 Task: Toggle the experimental feature "Sync CSS changes in the Styles Pane".
Action: Mouse moved to (1114, 34)
Screenshot: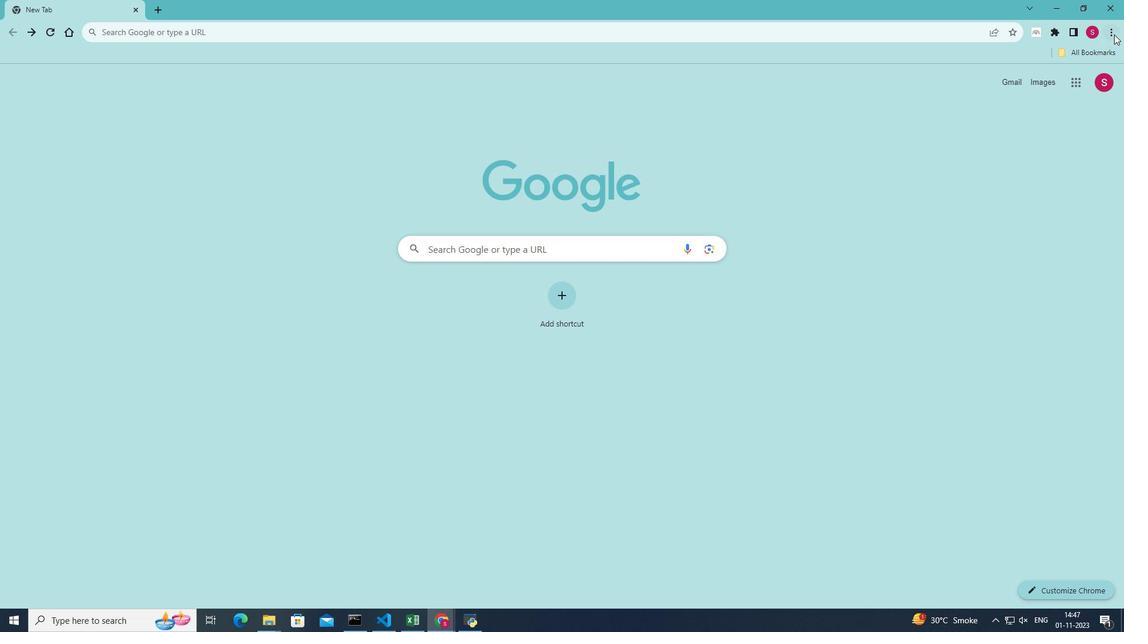 
Action: Mouse pressed left at (1114, 34)
Screenshot: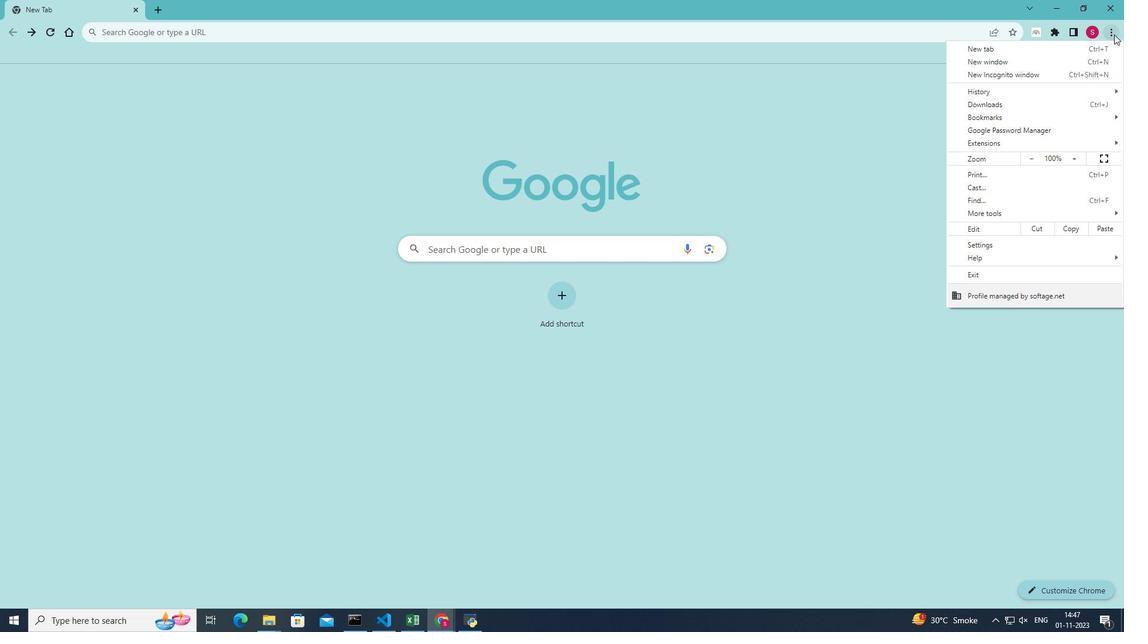 
Action: Mouse moved to (996, 209)
Screenshot: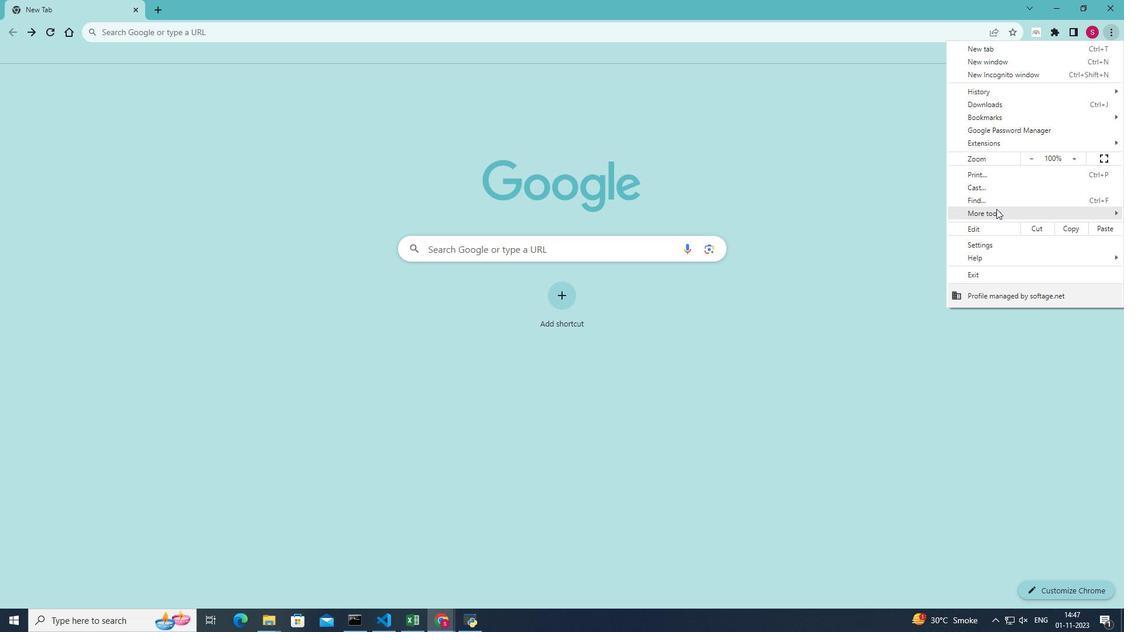 
Action: Mouse pressed left at (996, 209)
Screenshot: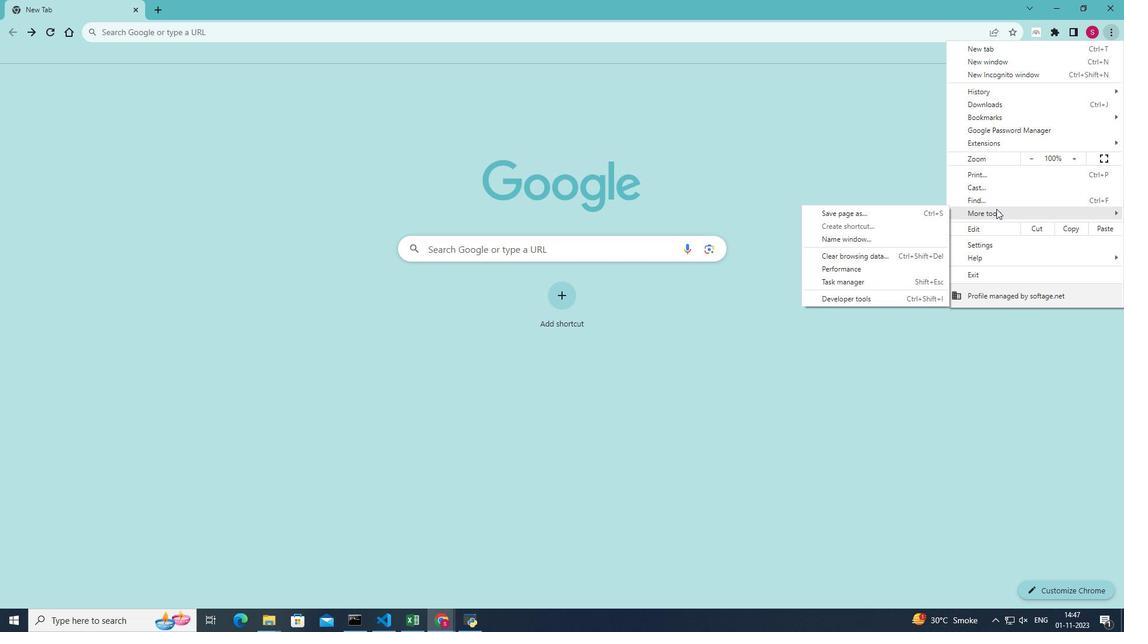 
Action: Mouse moved to (878, 299)
Screenshot: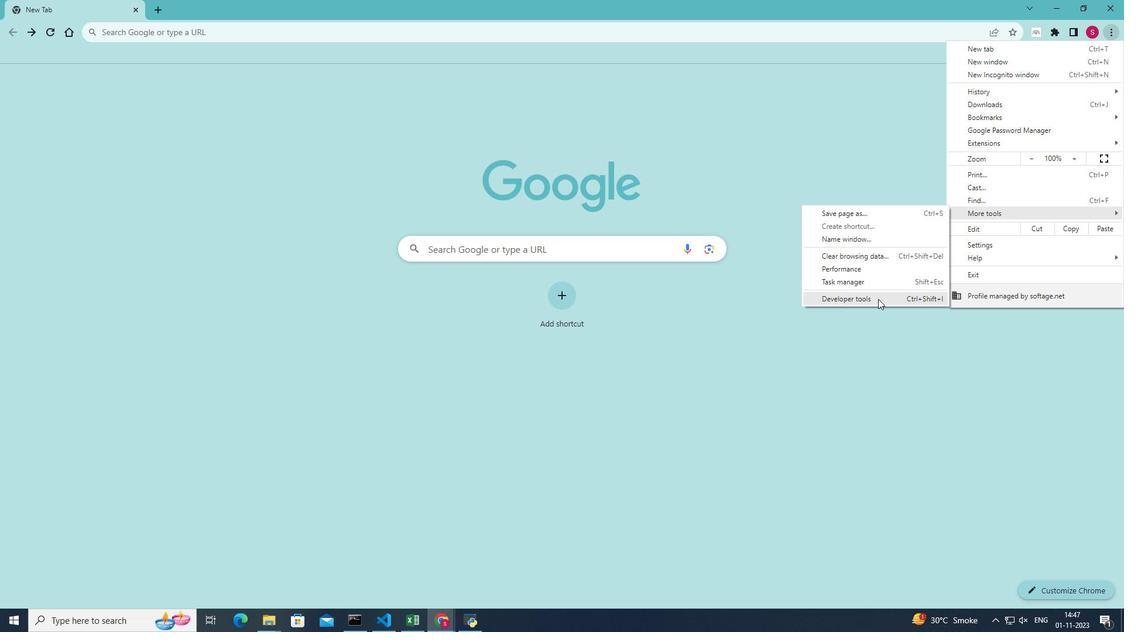 
Action: Mouse pressed left at (878, 299)
Screenshot: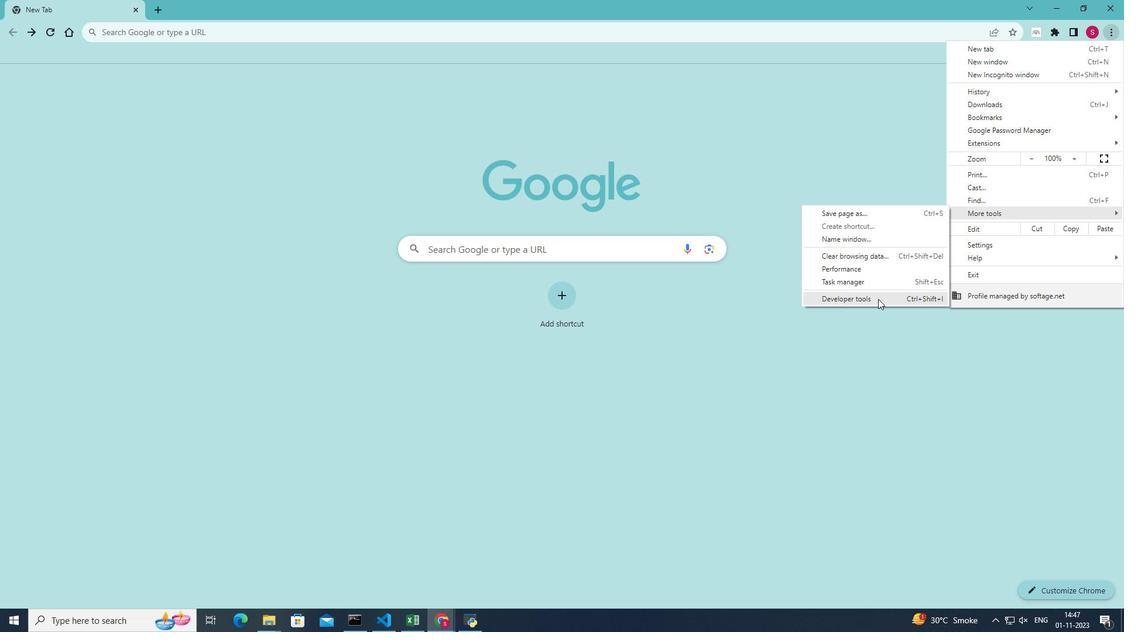 
Action: Mouse moved to (1078, 71)
Screenshot: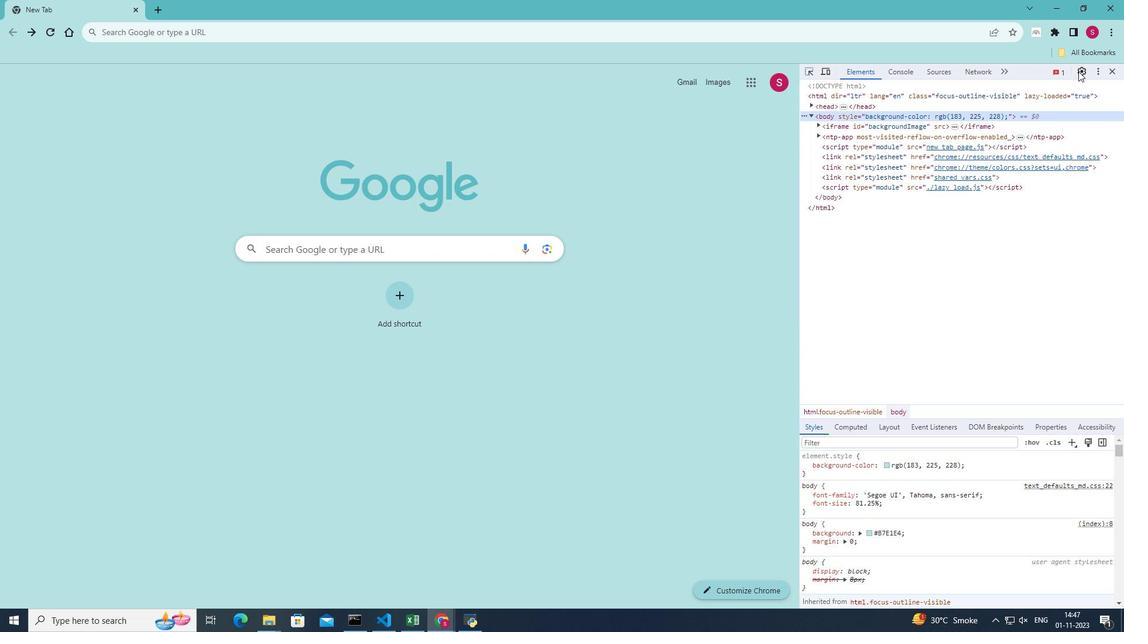 
Action: Mouse pressed left at (1078, 71)
Screenshot: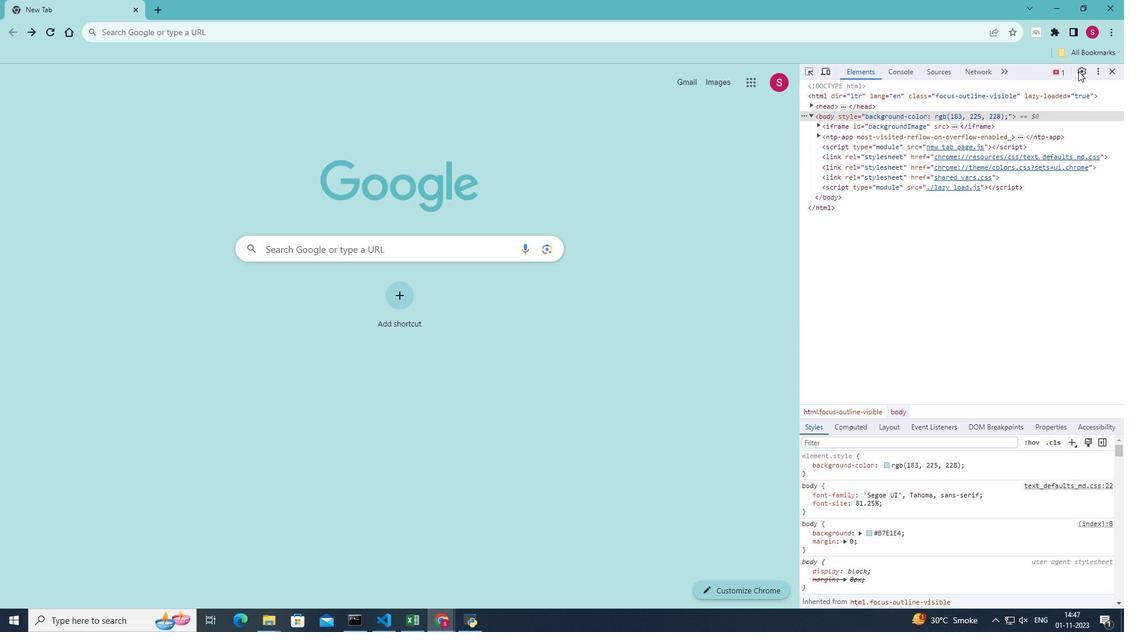 
Action: Mouse moved to (844, 127)
Screenshot: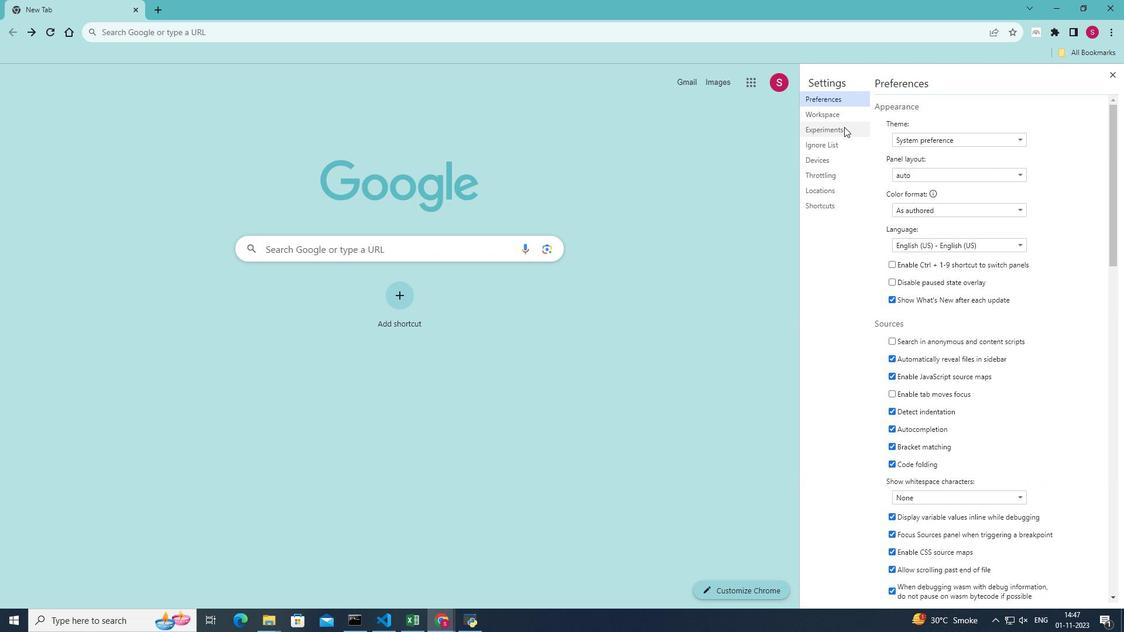 
Action: Mouse pressed left at (844, 127)
Screenshot: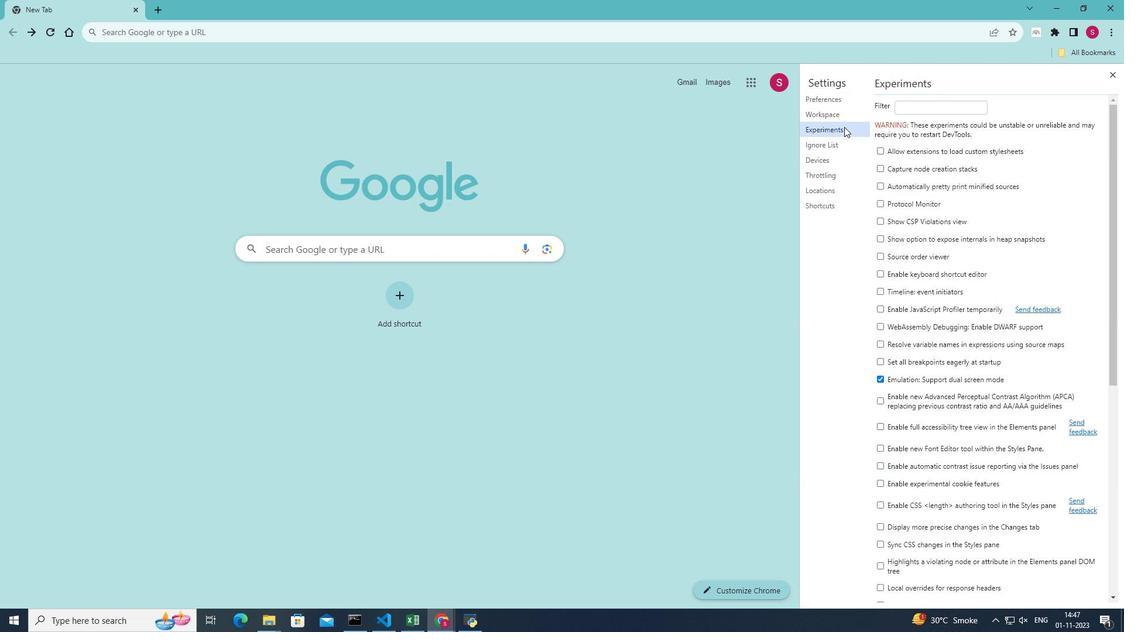 
Action: Mouse moved to (882, 543)
Screenshot: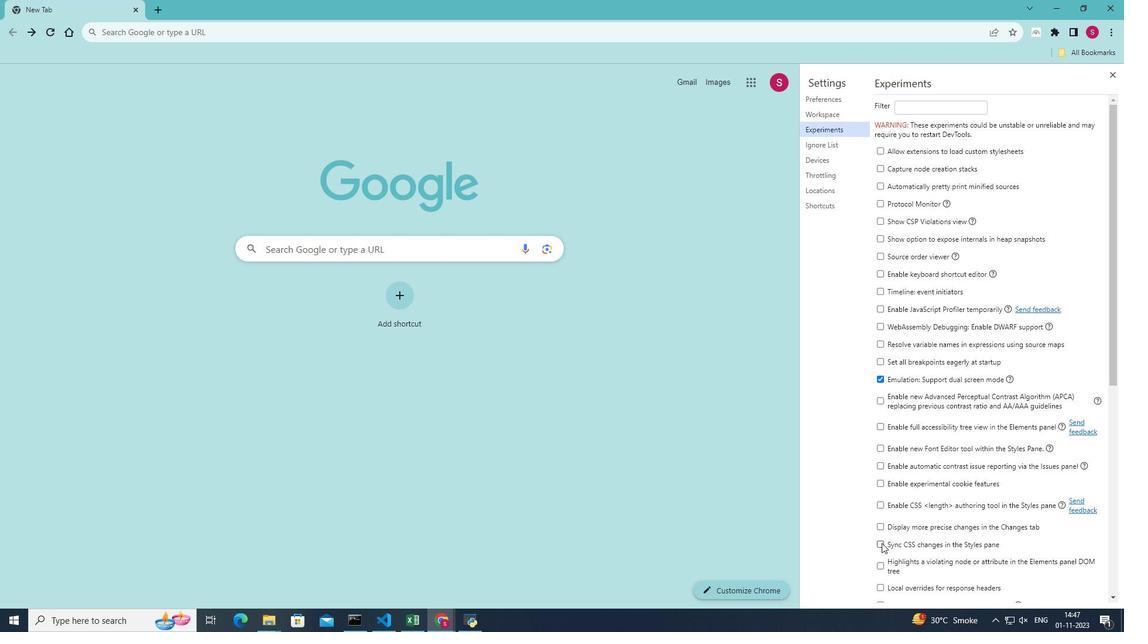 
Action: Mouse pressed left at (882, 543)
Screenshot: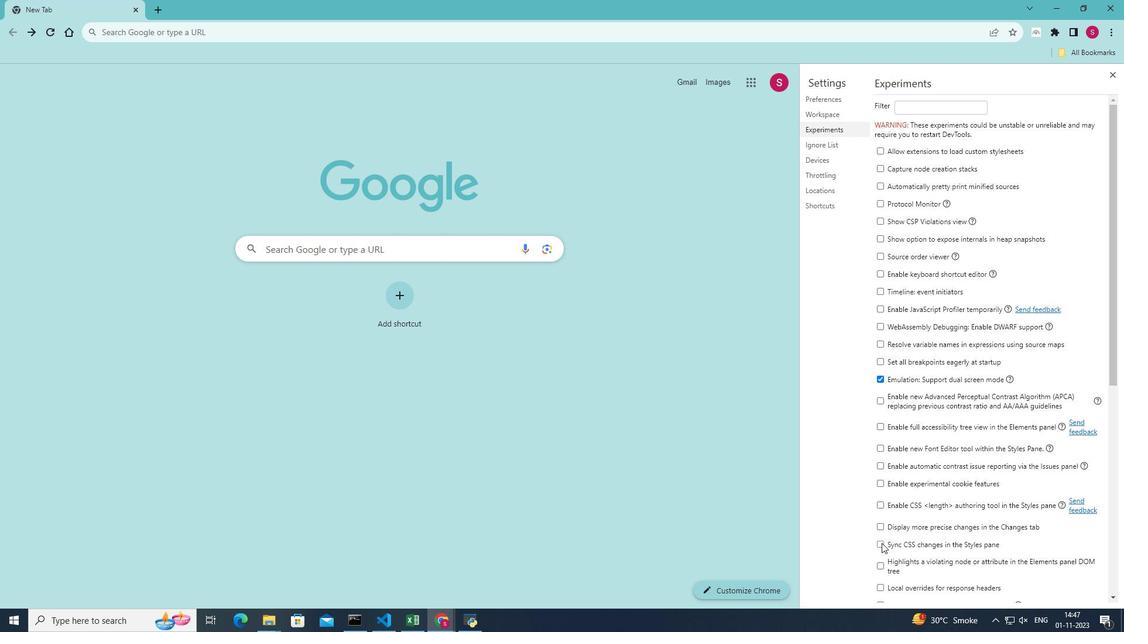 
Action: Mouse moved to (985, 463)
Screenshot: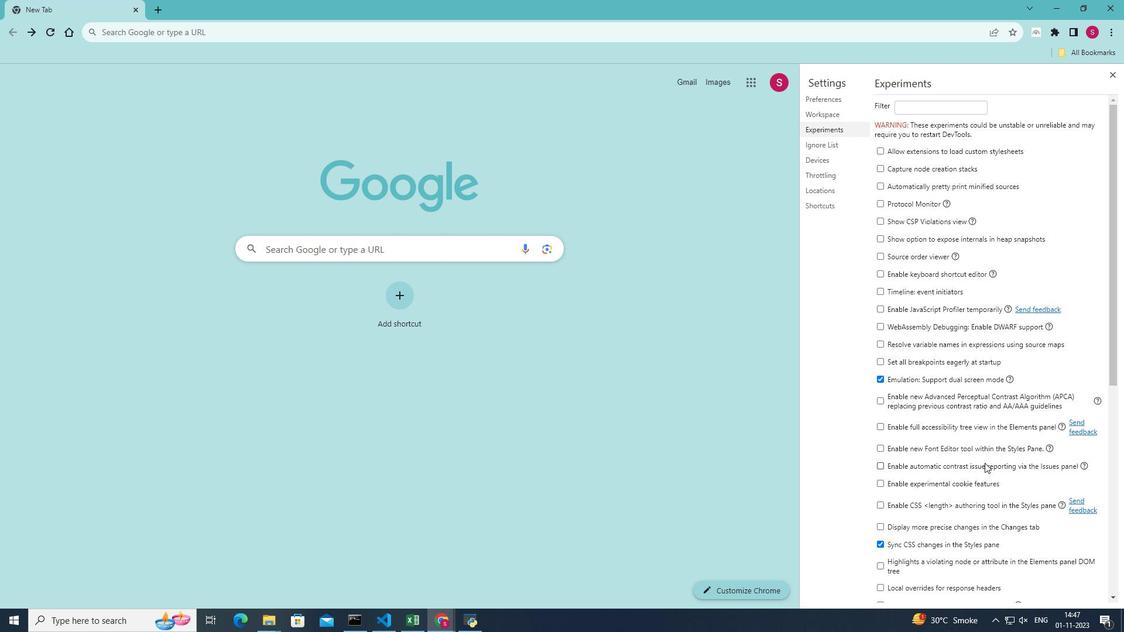
